 Task: Create a due date automation trigger when advanced on, 2 hours after a card is due add fields without custom field "Resume" set to a date not in this month.
Action: Mouse moved to (971, 70)
Screenshot: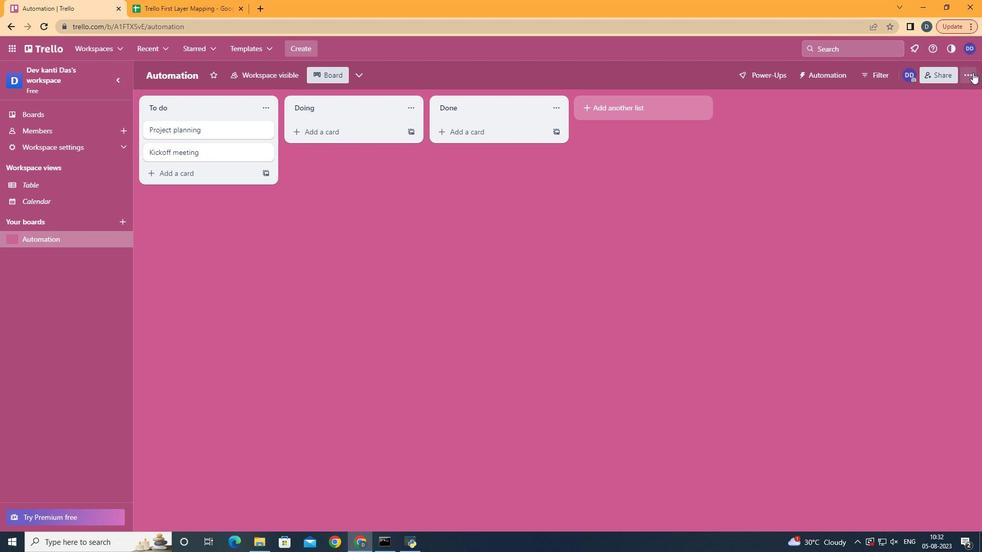 
Action: Mouse pressed left at (971, 70)
Screenshot: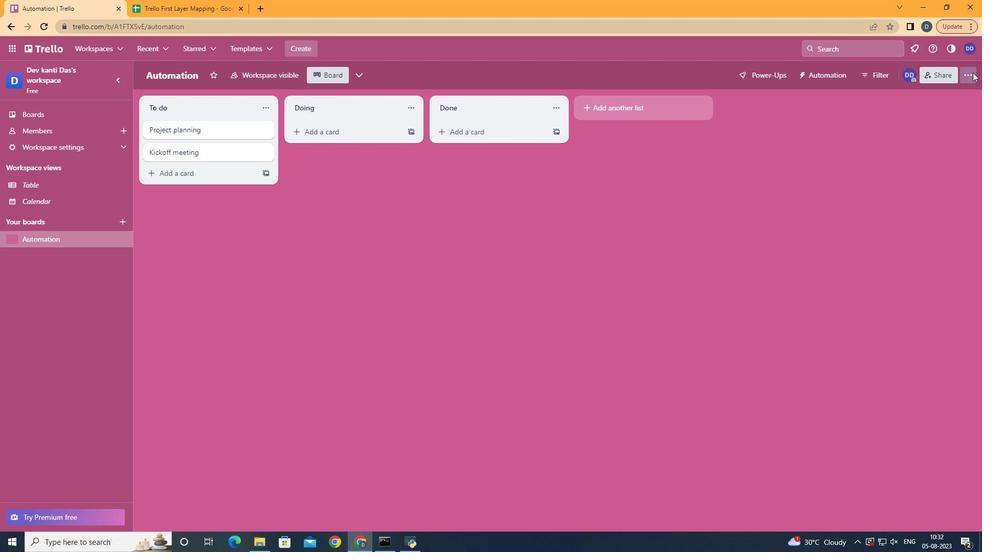 
Action: Mouse moved to (890, 222)
Screenshot: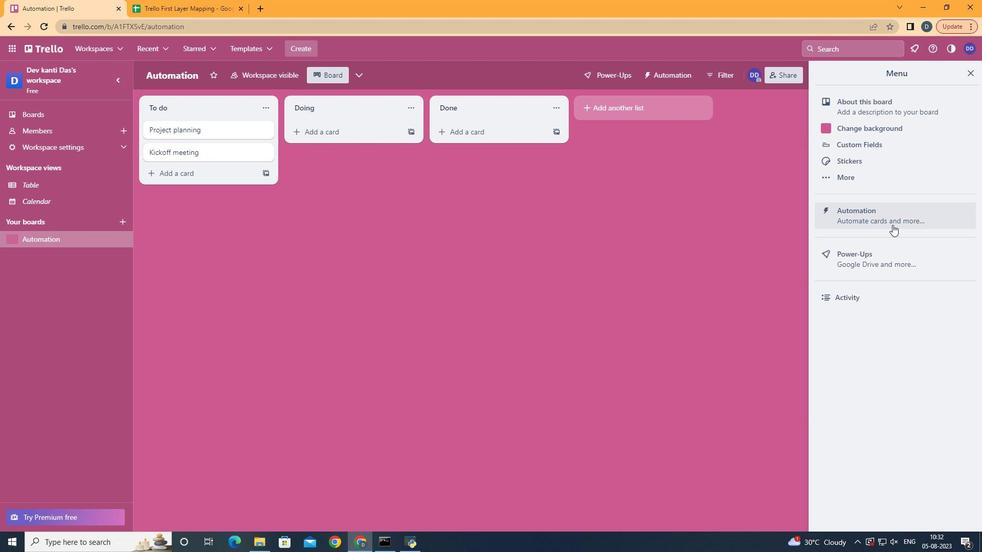 
Action: Mouse pressed left at (890, 222)
Screenshot: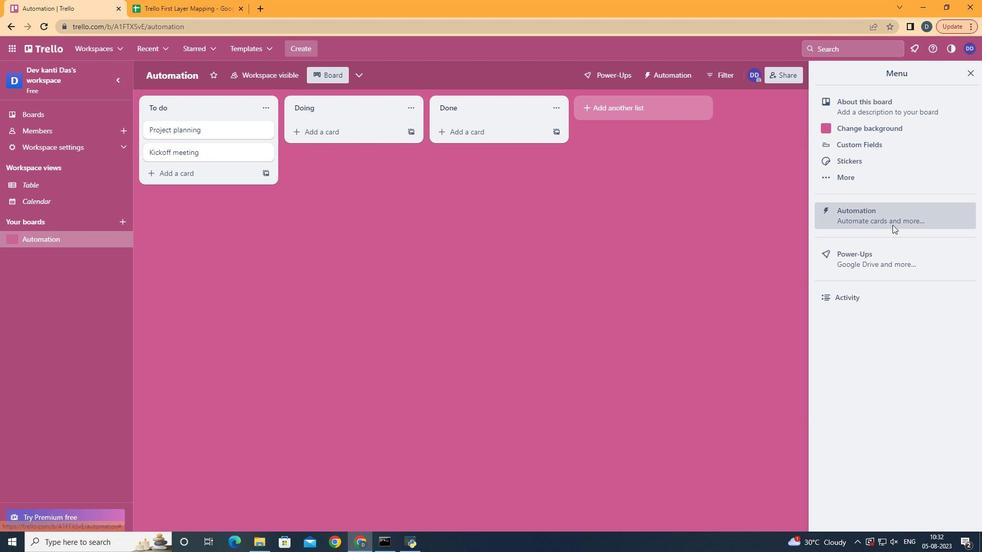 
Action: Mouse moved to (217, 208)
Screenshot: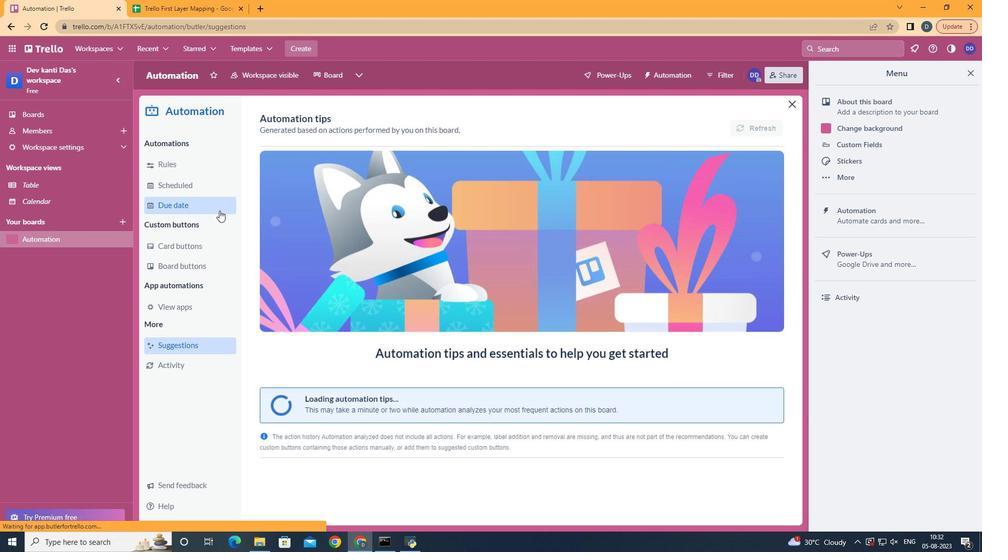 
Action: Mouse pressed left at (217, 208)
Screenshot: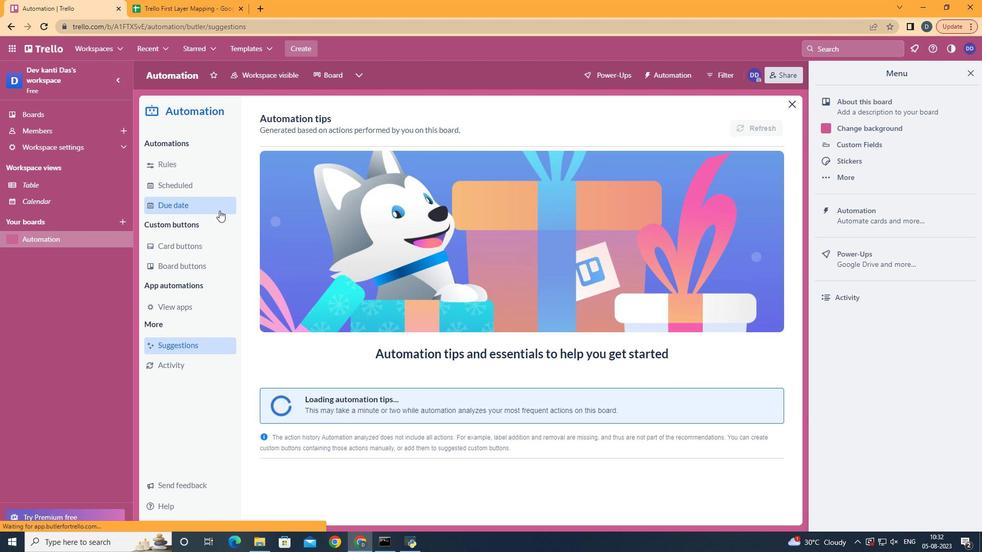 
Action: Mouse moved to (719, 116)
Screenshot: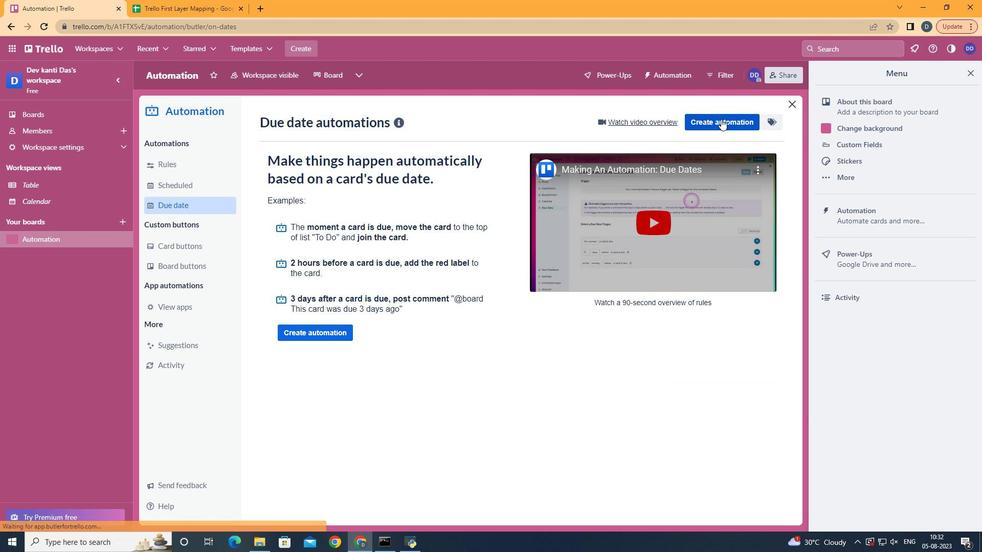 
Action: Mouse pressed left at (719, 116)
Screenshot: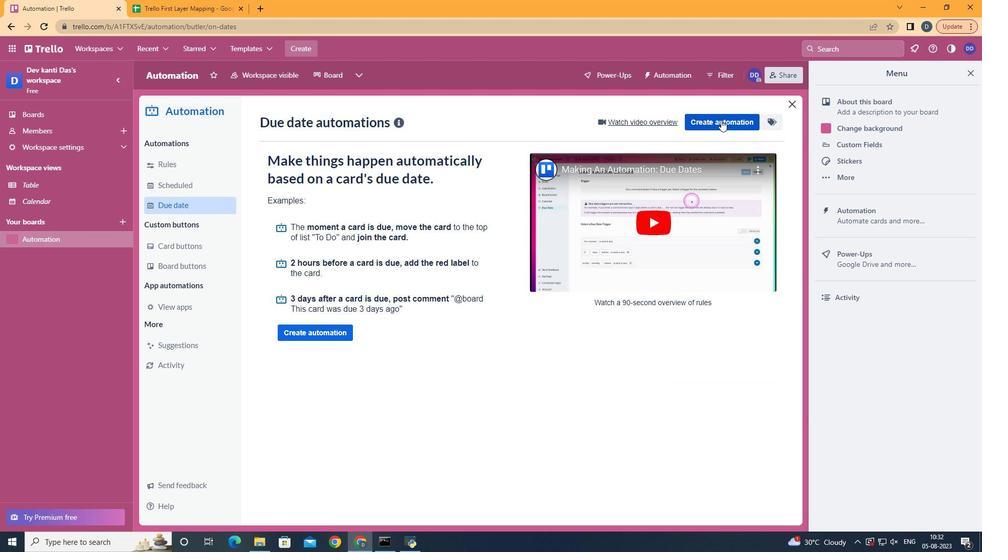 
Action: Mouse moved to (491, 217)
Screenshot: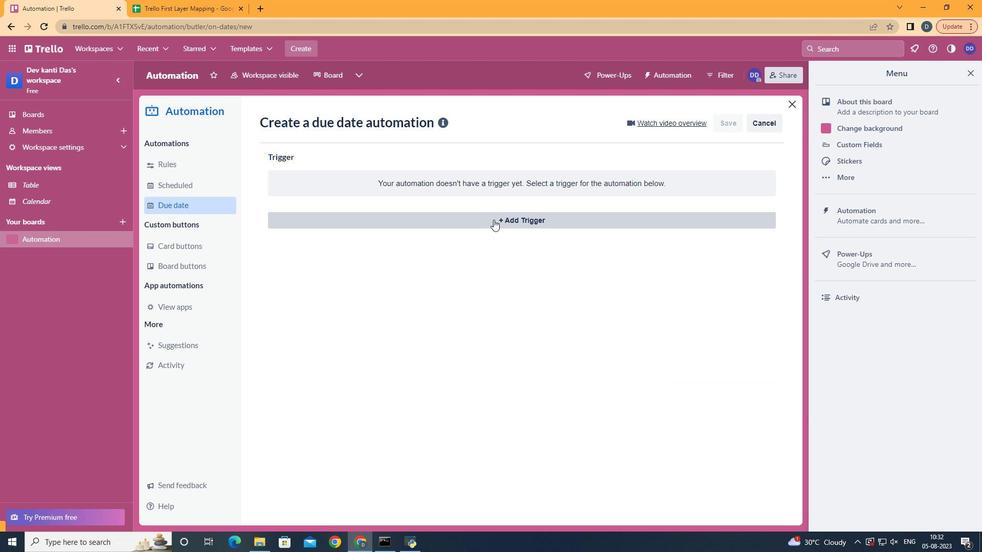 
Action: Mouse pressed left at (491, 217)
Screenshot: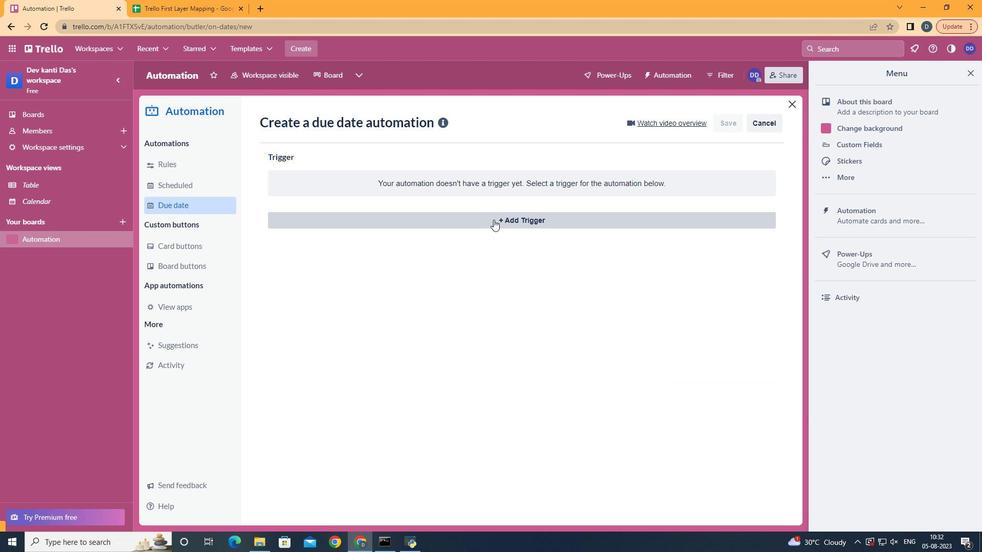 
Action: Mouse moved to (333, 427)
Screenshot: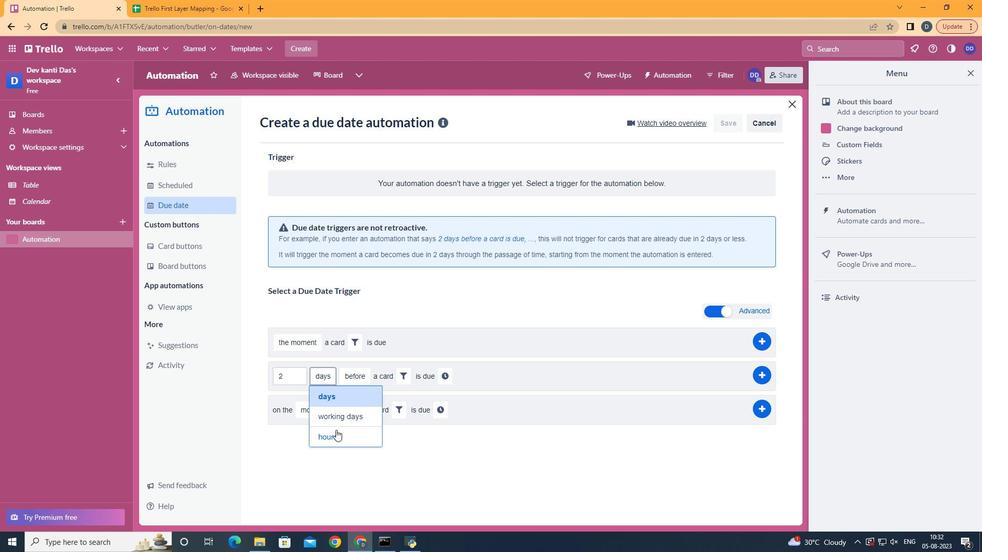 
Action: Mouse pressed left at (333, 427)
Screenshot: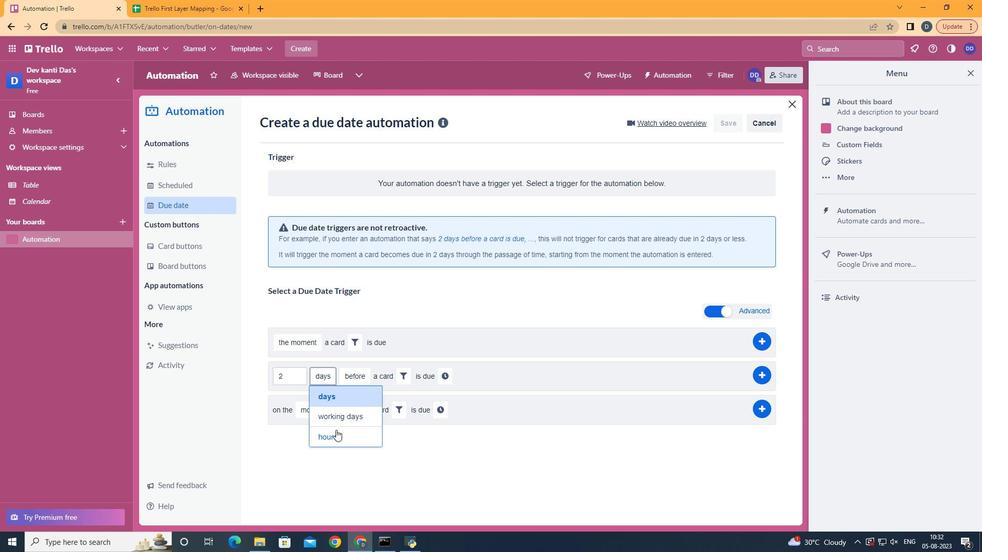 
Action: Mouse moved to (357, 412)
Screenshot: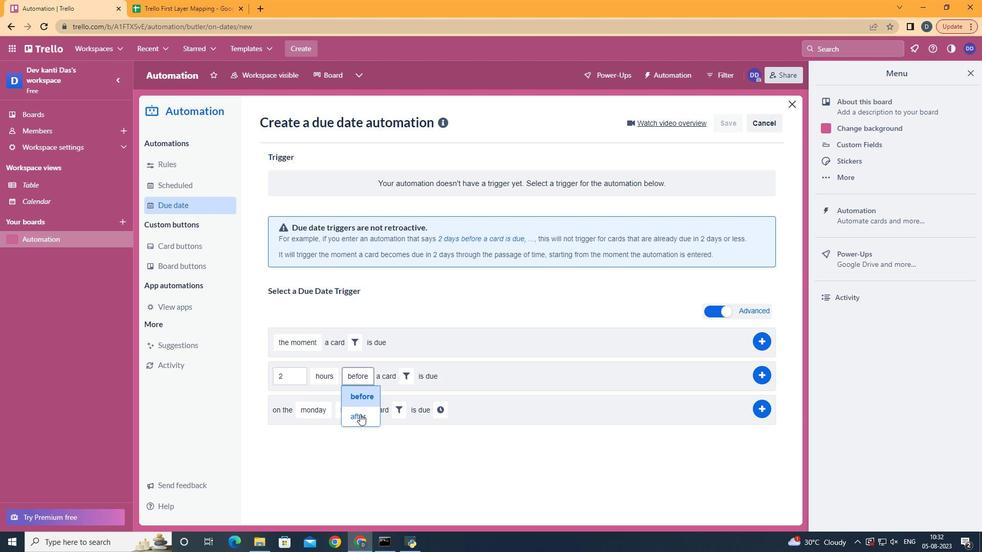 
Action: Mouse pressed left at (357, 412)
Screenshot: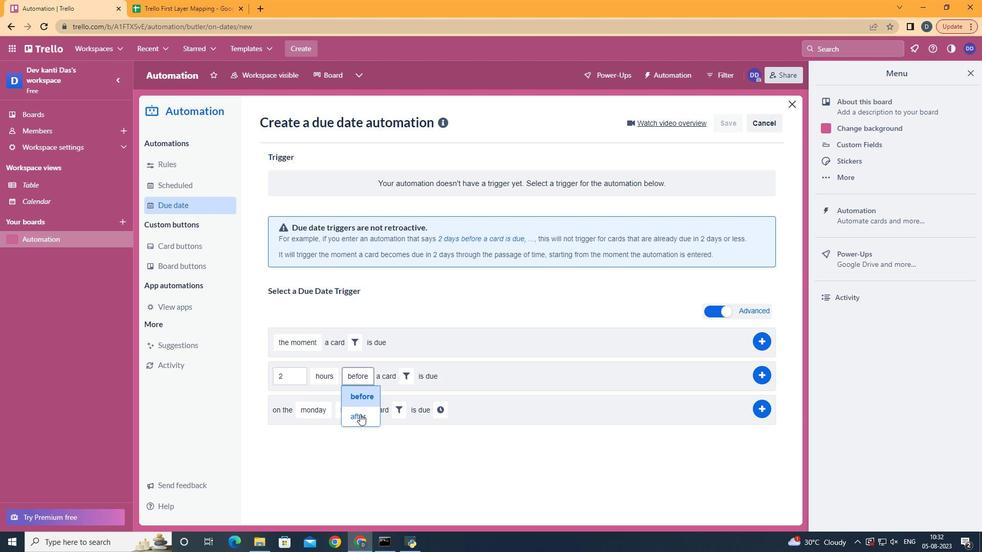 
Action: Mouse moved to (397, 375)
Screenshot: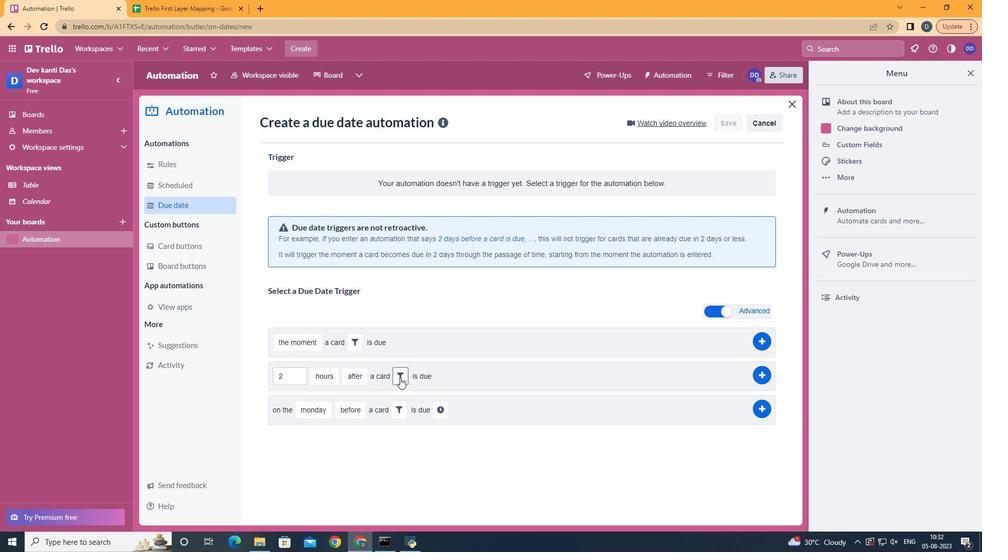 
Action: Mouse pressed left at (397, 375)
Screenshot: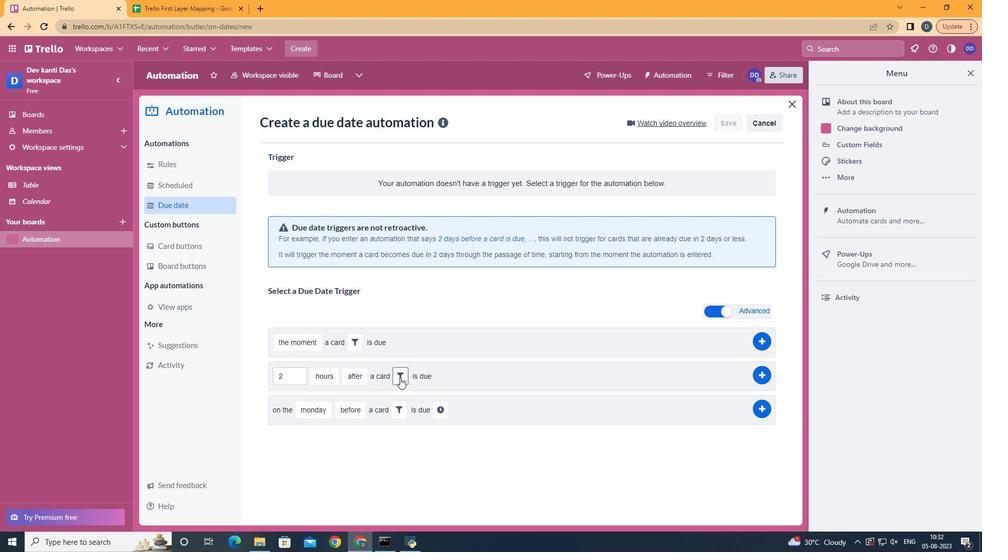 
Action: Mouse moved to (564, 411)
Screenshot: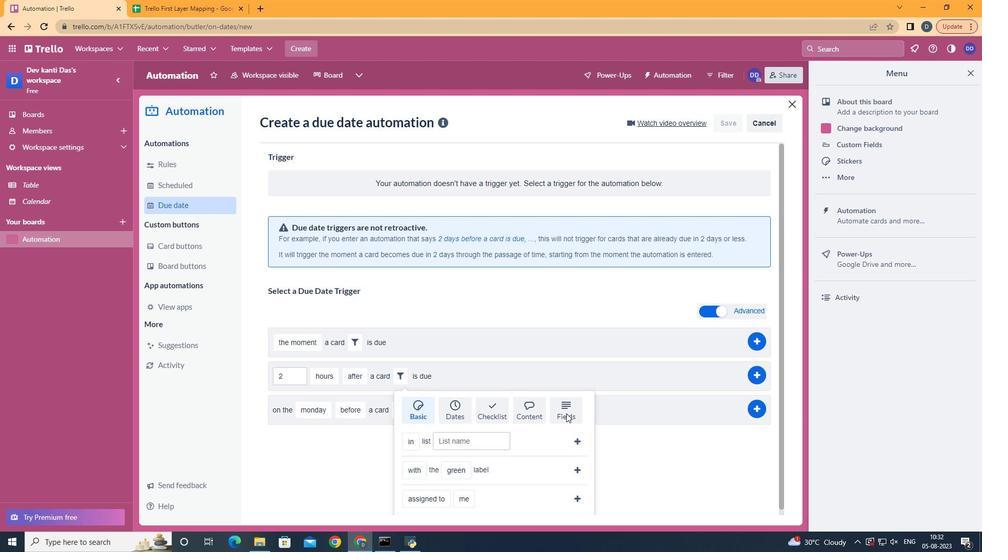 
Action: Mouse pressed left at (564, 411)
Screenshot: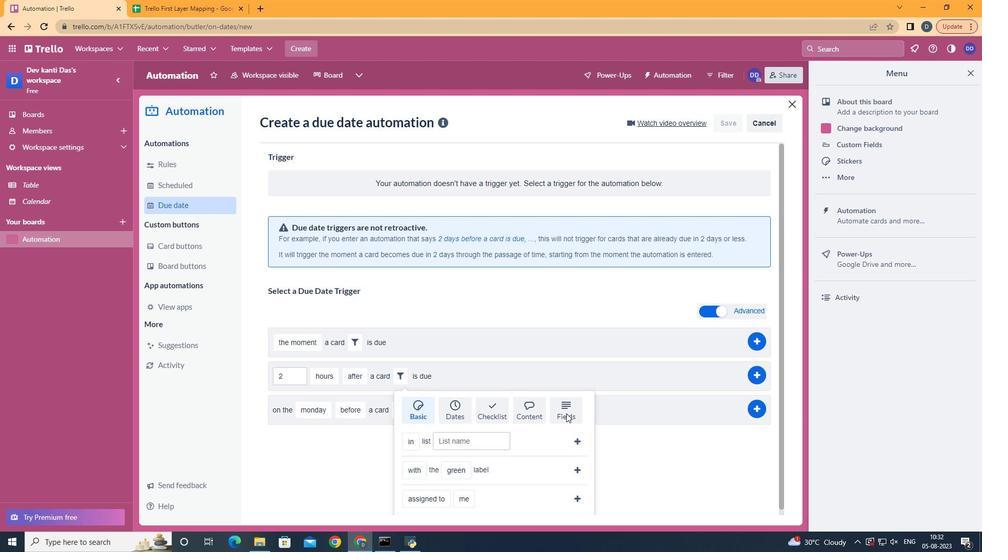 
Action: Mouse moved to (565, 406)
Screenshot: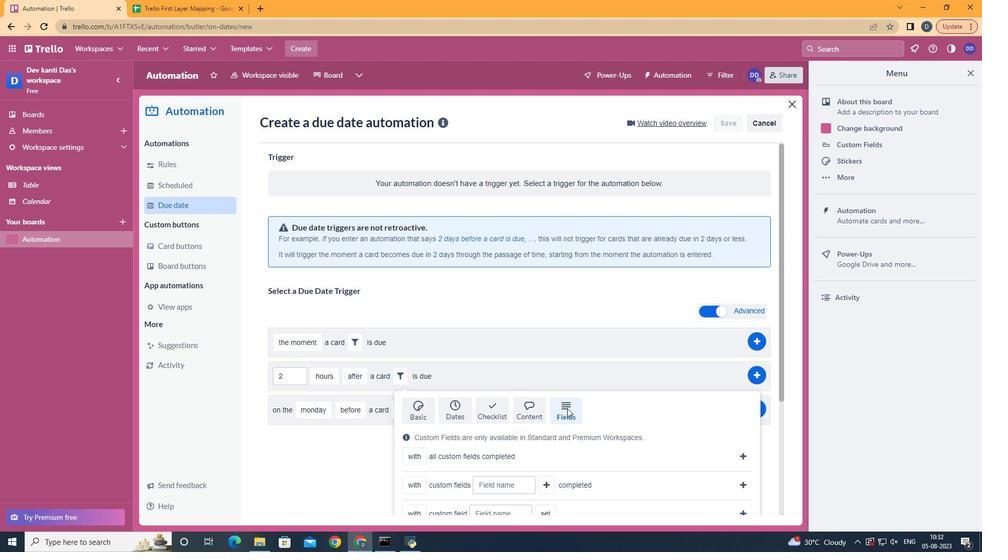 
Action: Mouse scrolled (565, 405) with delta (0, 0)
Screenshot: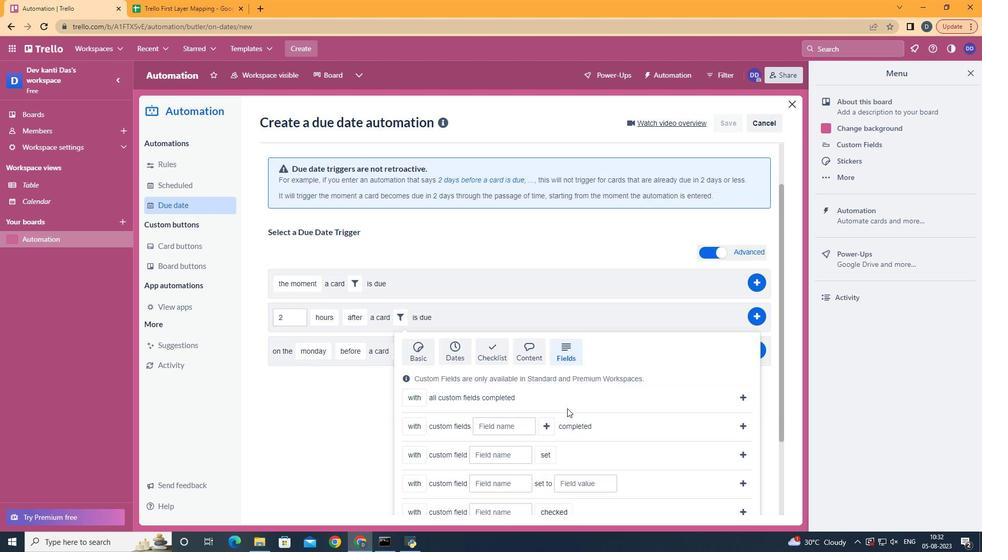 
Action: Mouse scrolled (565, 405) with delta (0, 0)
Screenshot: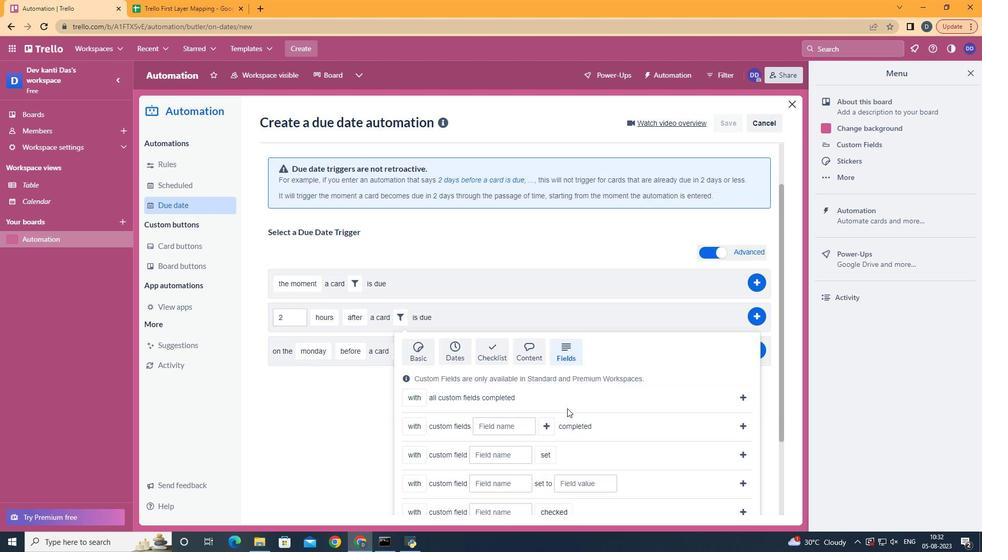 
Action: Mouse scrolled (565, 405) with delta (0, 0)
Screenshot: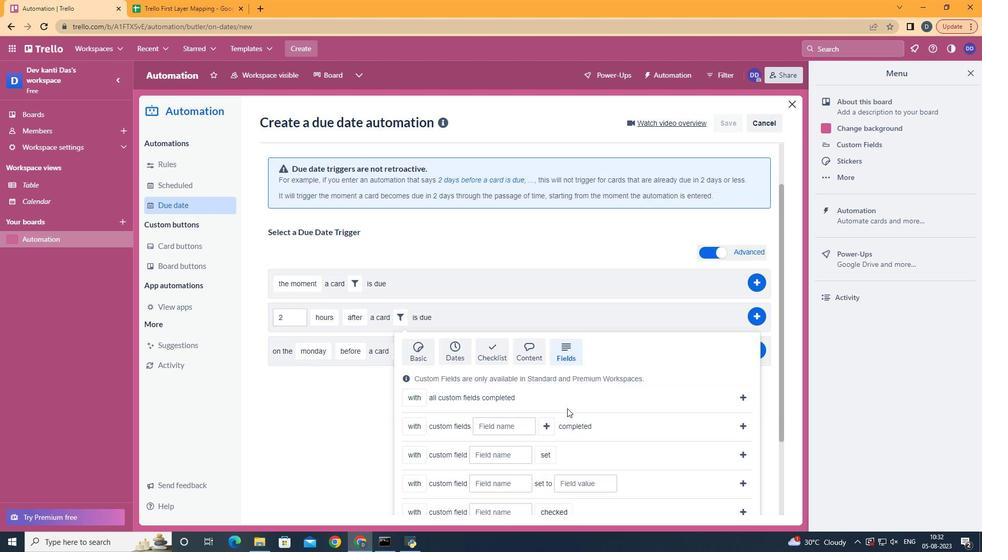 
Action: Mouse scrolled (565, 405) with delta (0, 0)
Screenshot: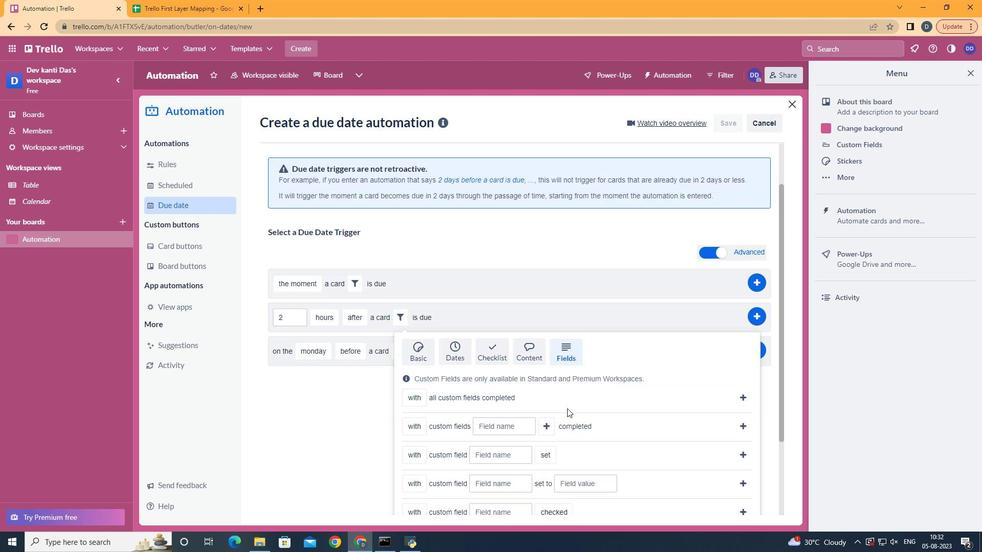 
Action: Mouse scrolled (565, 405) with delta (0, 0)
Screenshot: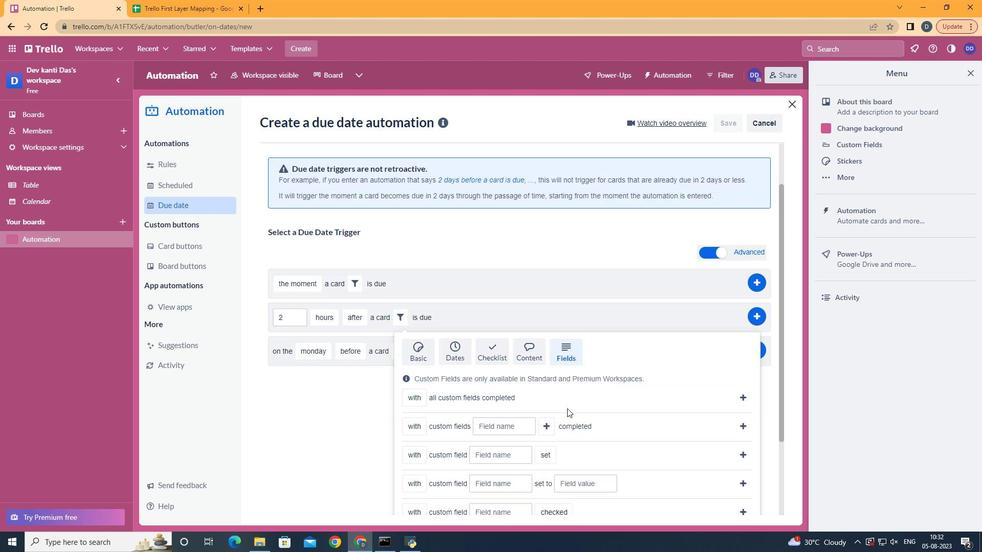 
Action: Mouse scrolled (565, 405) with delta (0, 0)
Screenshot: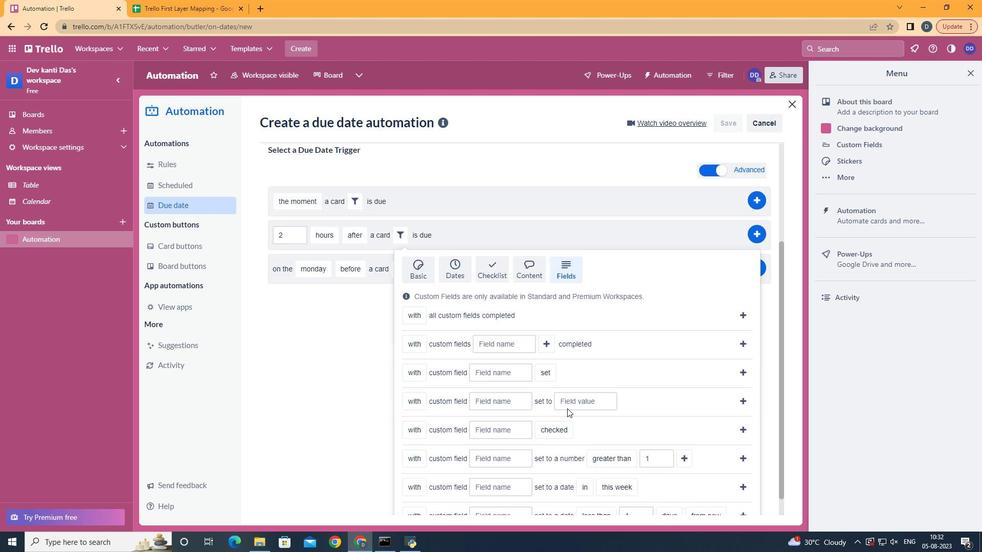 
Action: Mouse moved to (418, 500)
Screenshot: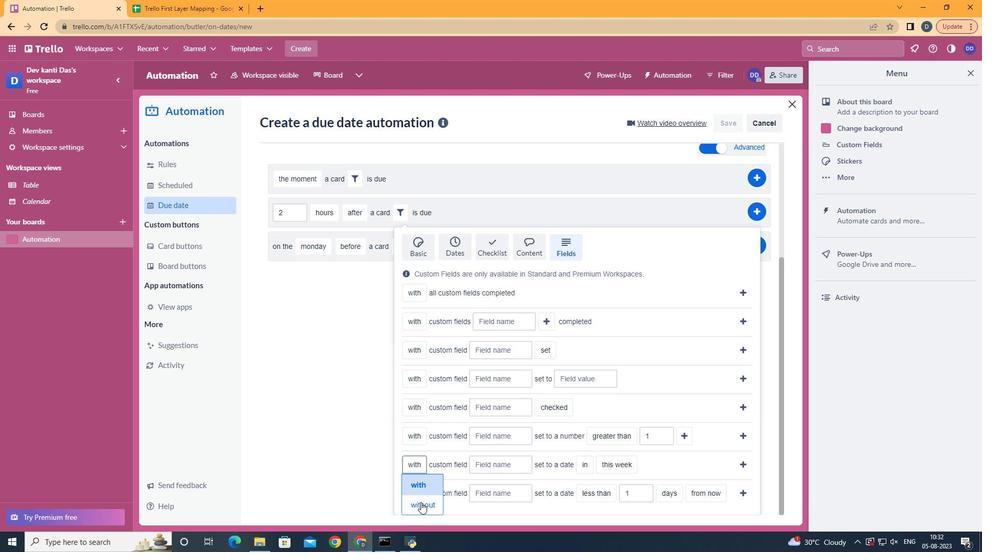 
Action: Mouse pressed left at (418, 500)
Screenshot: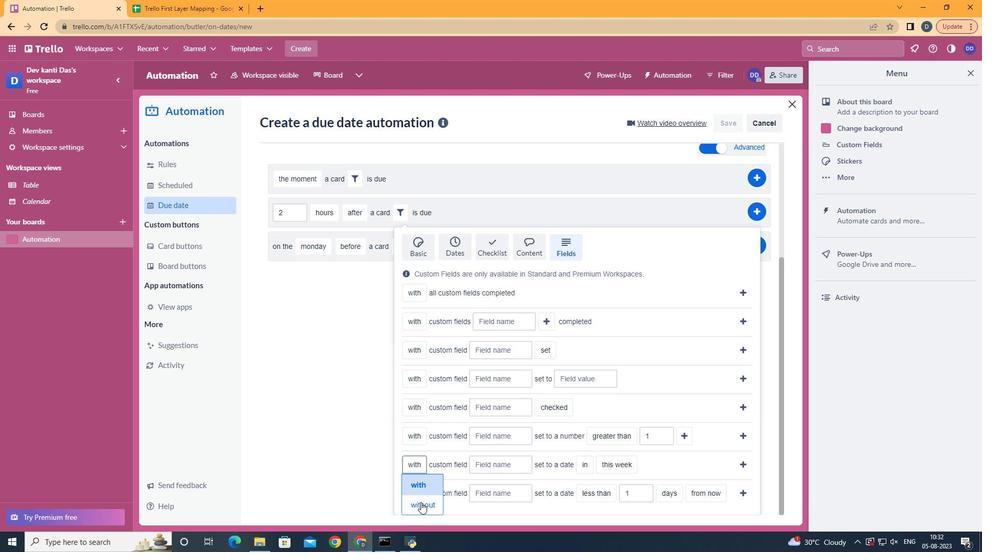 
Action: Mouse moved to (514, 461)
Screenshot: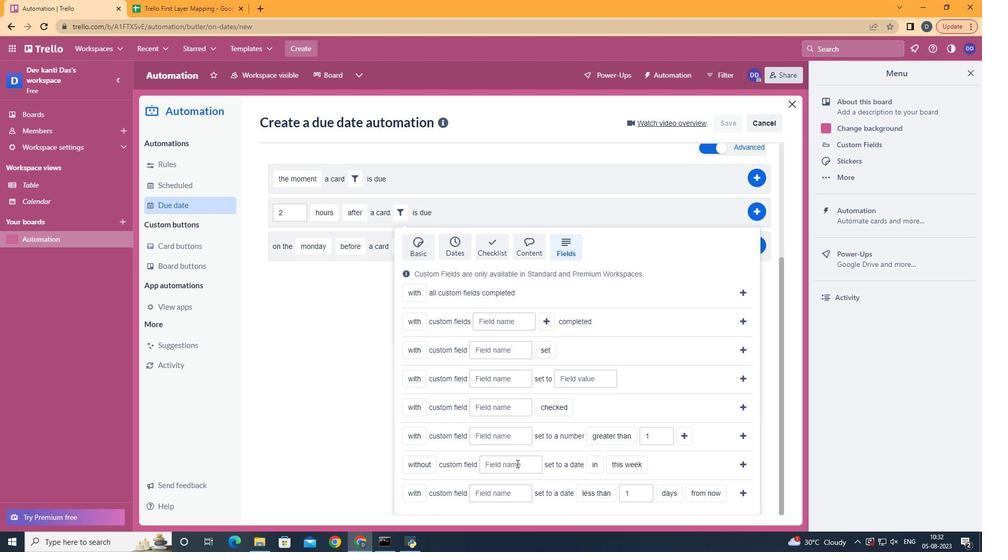 
Action: Mouse pressed left at (514, 461)
Screenshot: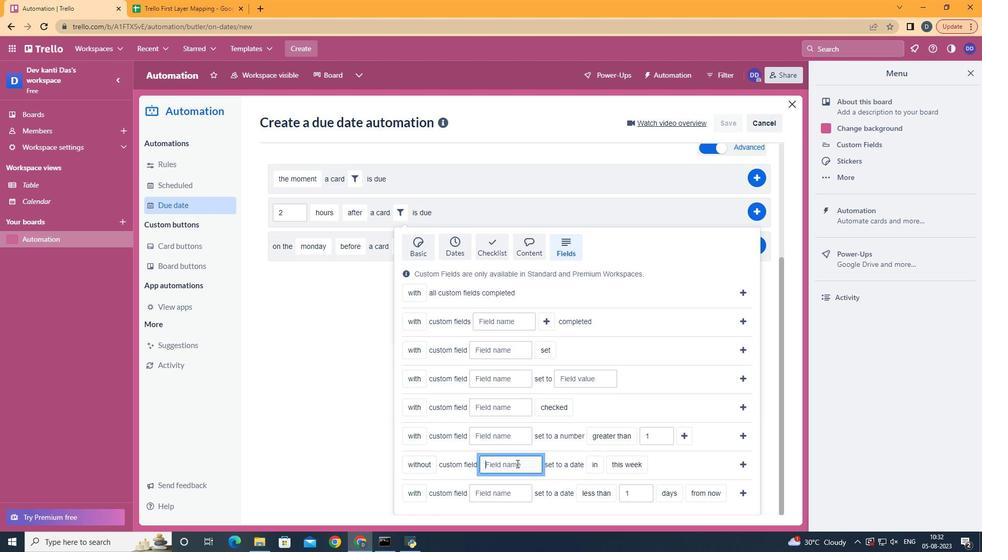 
Action: Key pressed <Key.shift>Resume
Screenshot: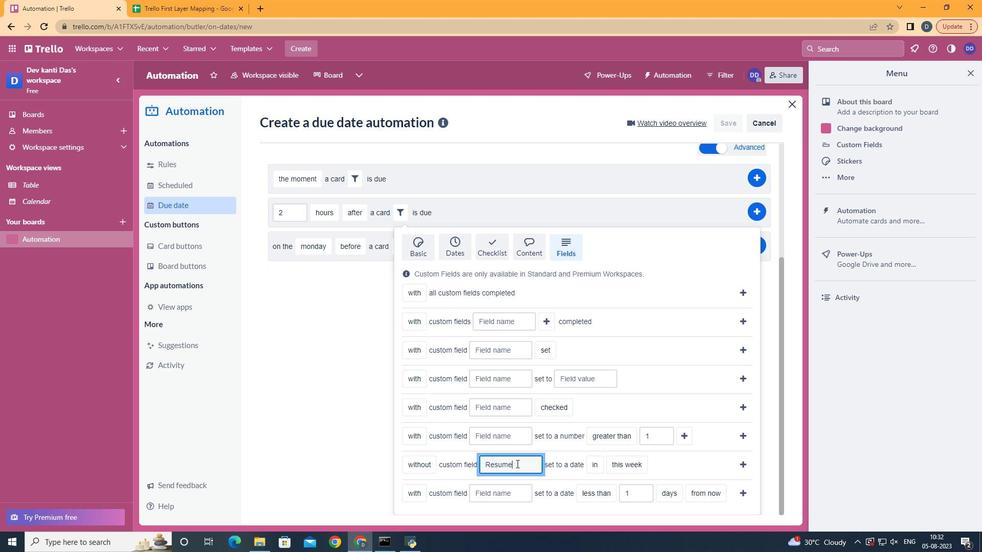 
Action: Mouse moved to (602, 506)
Screenshot: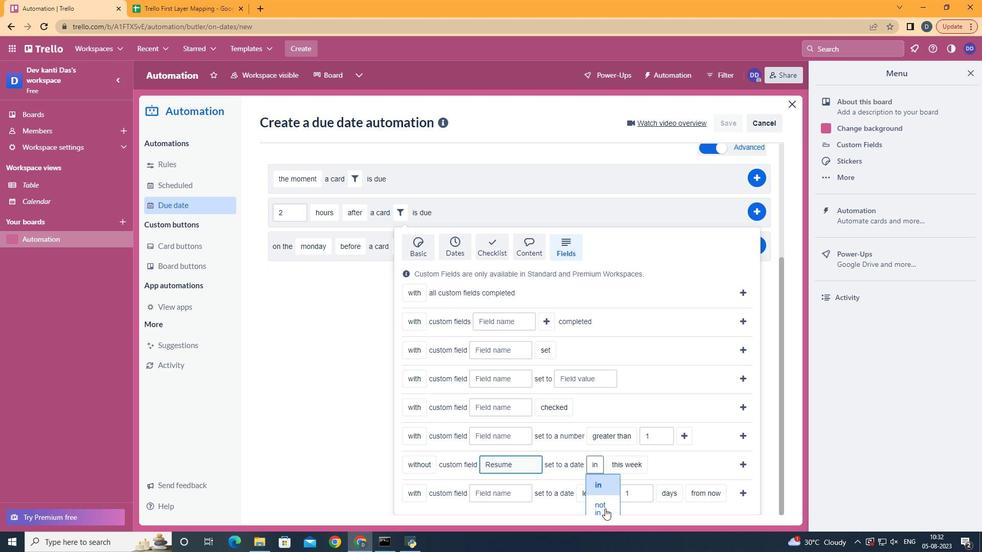 
Action: Mouse pressed left at (602, 506)
Screenshot: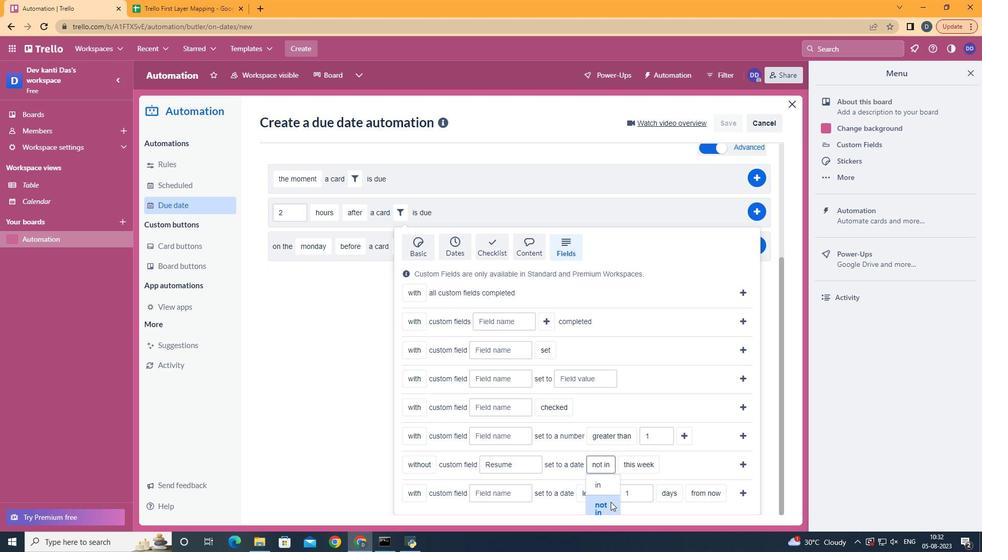 
Action: Mouse moved to (642, 503)
Screenshot: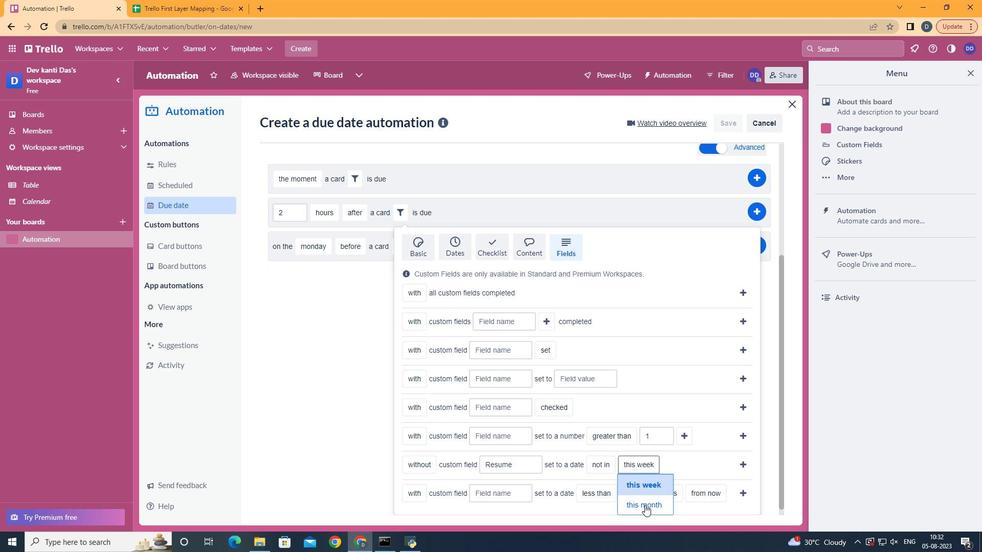 
Action: Mouse pressed left at (642, 503)
Screenshot: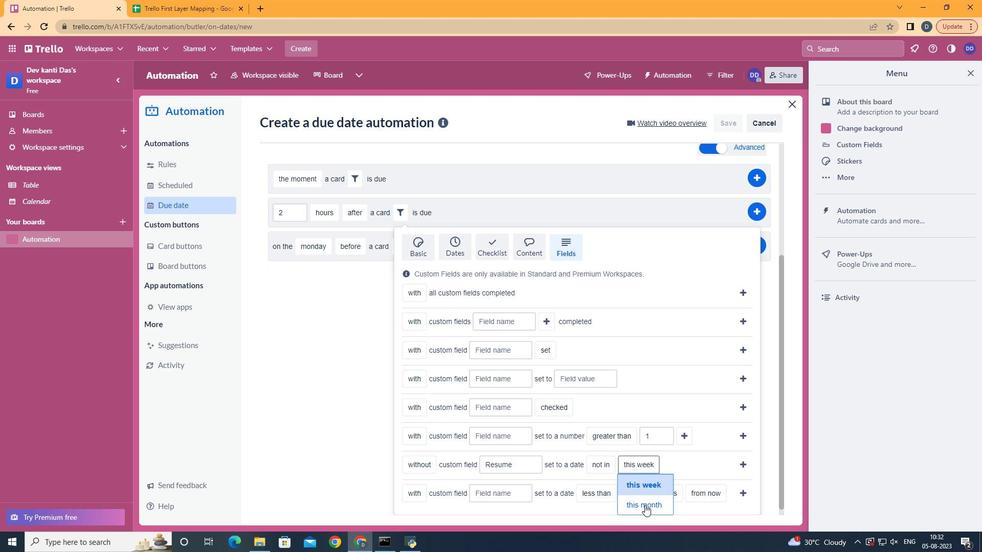 
Action: Mouse moved to (739, 463)
Screenshot: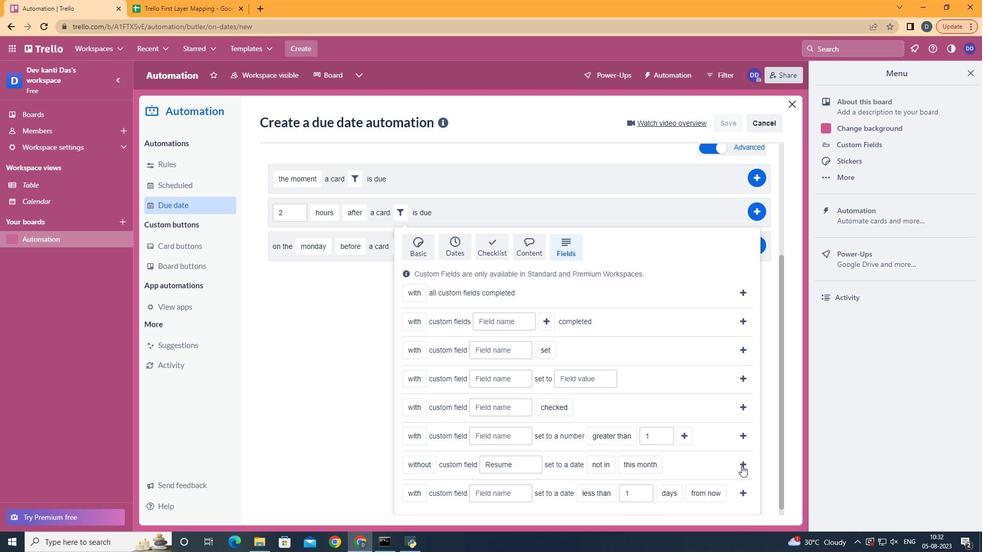 
Action: Mouse pressed left at (739, 463)
Screenshot: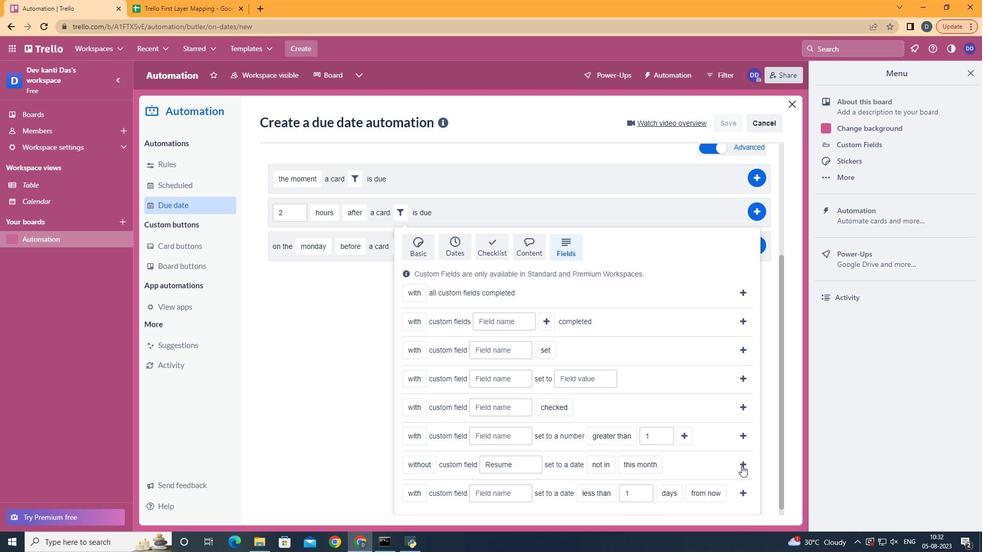
Action: Mouse moved to (760, 377)
Screenshot: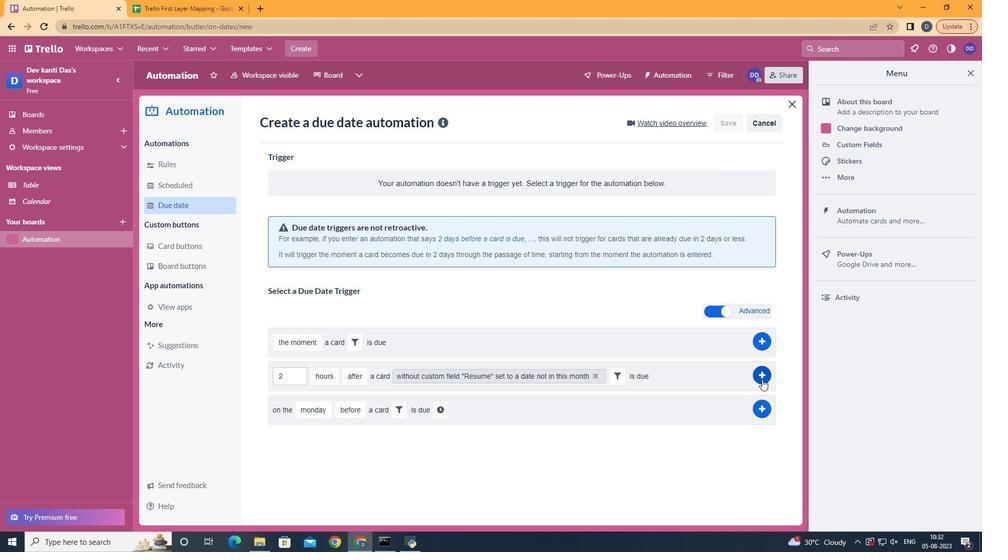 
Action: Mouse pressed left at (760, 377)
Screenshot: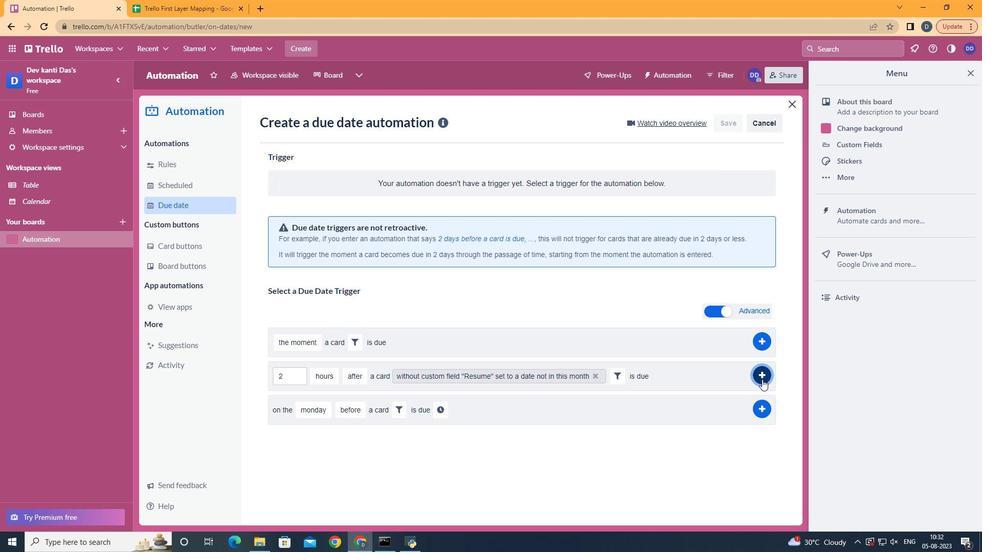 
Action: Mouse moved to (418, 170)
Screenshot: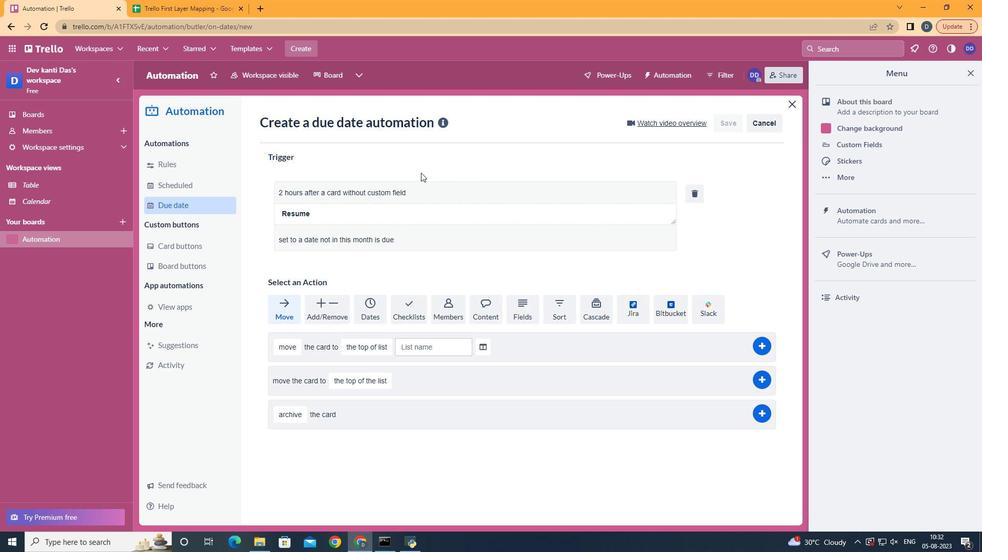 
